 Task: Edit the theme color of the profile "Smith" to Dark red and orange.
Action: Mouse moved to (1185, 36)
Screenshot: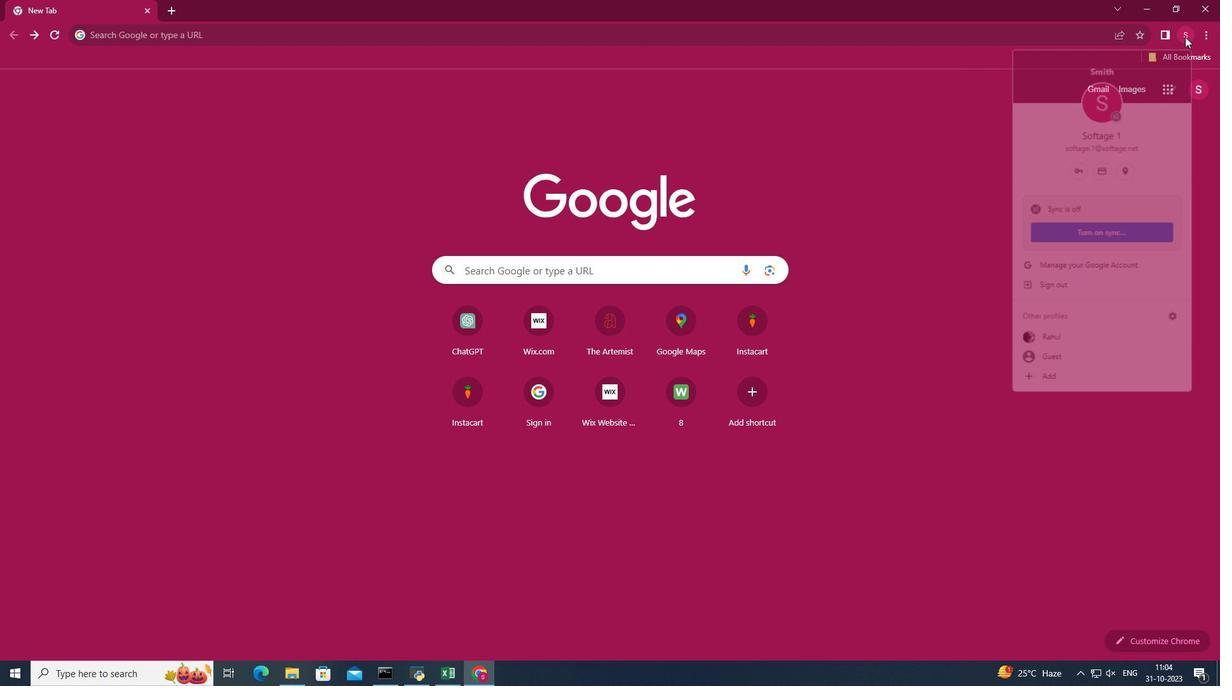 
Action: Mouse pressed left at (1185, 36)
Screenshot: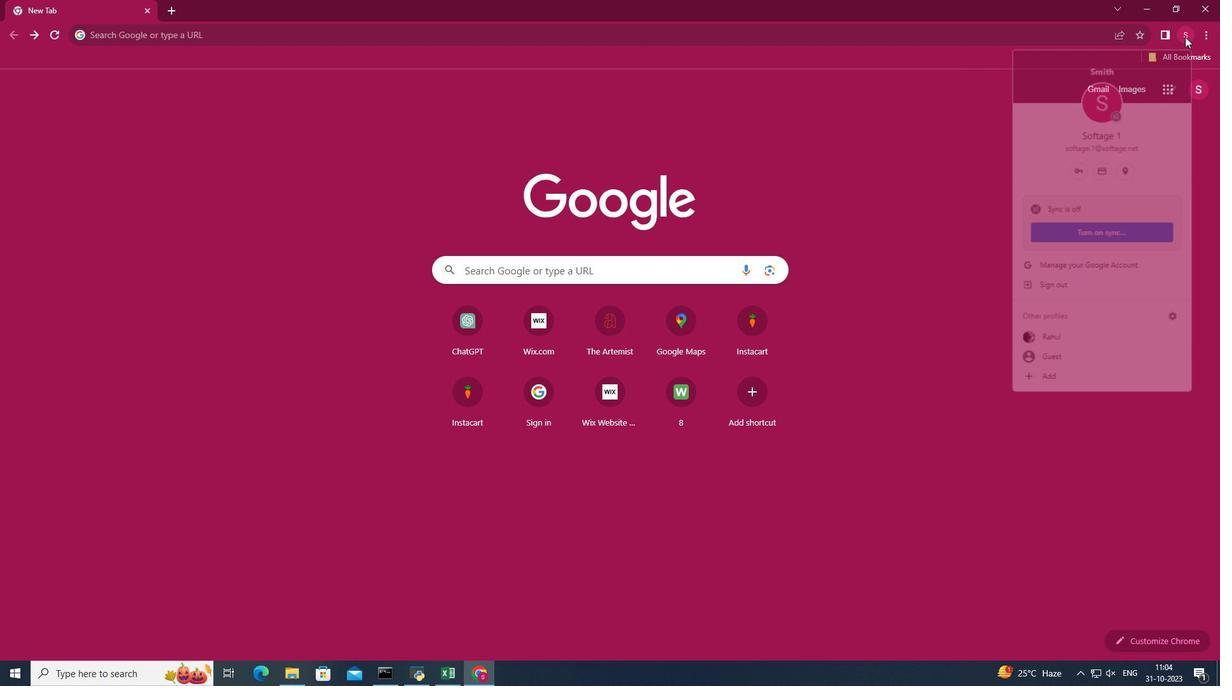 
Action: Mouse moved to (1176, 317)
Screenshot: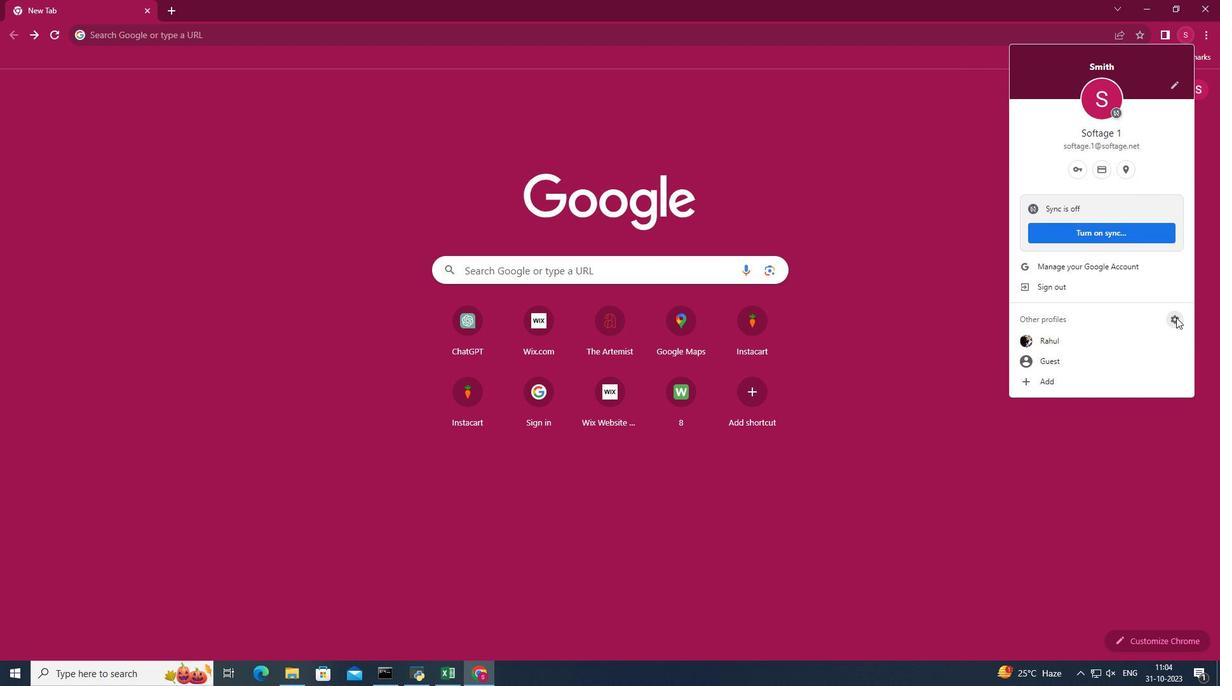 
Action: Mouse pressed left at (1176, 317)
Screenshot: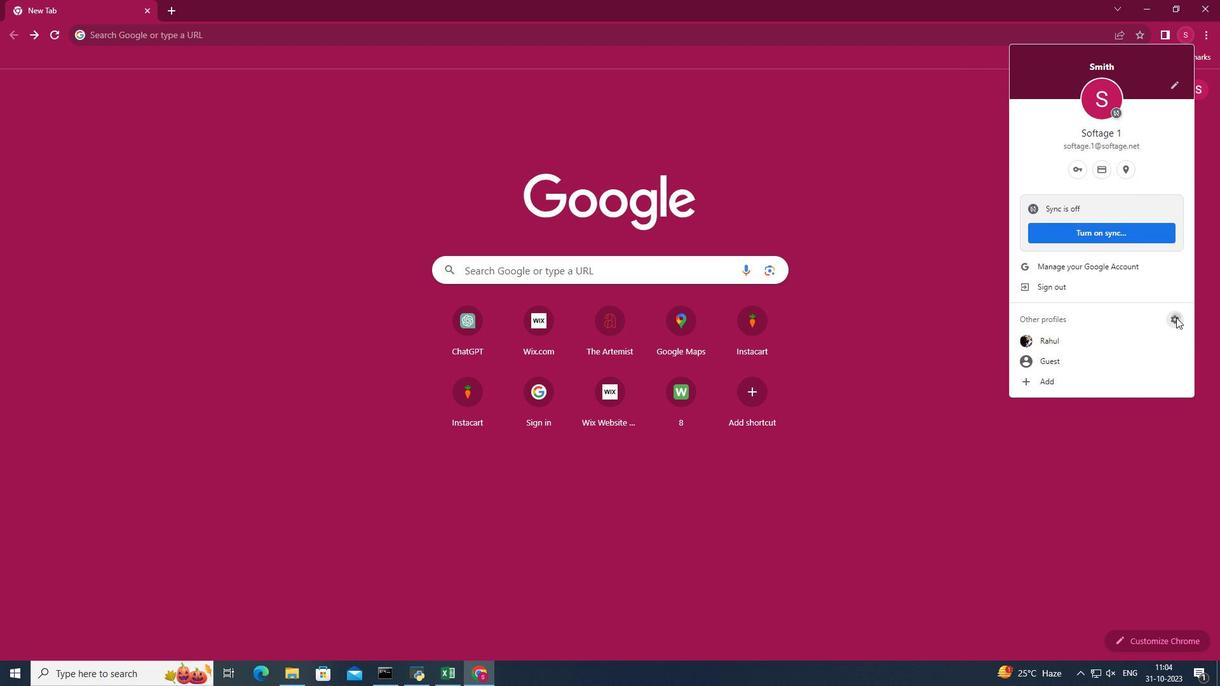 
Action: Mouse moved to (652, 343)
Screenshot: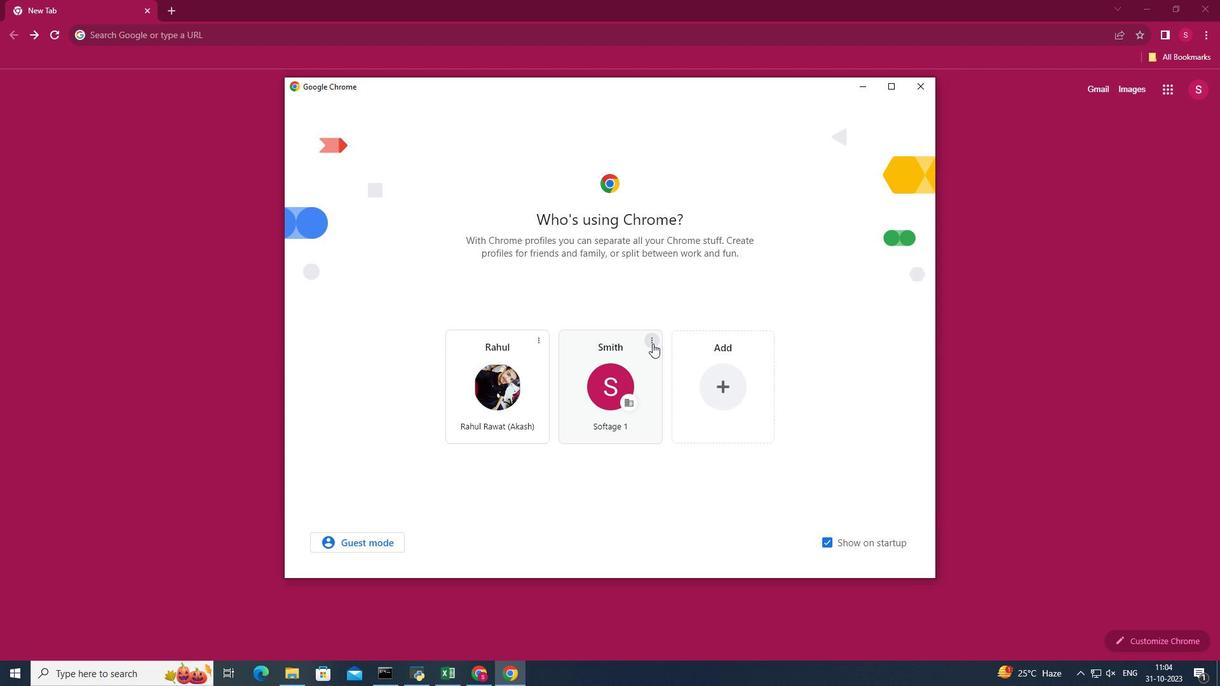 
Action: Mouse pressed left at (652, 343)
Screenshot: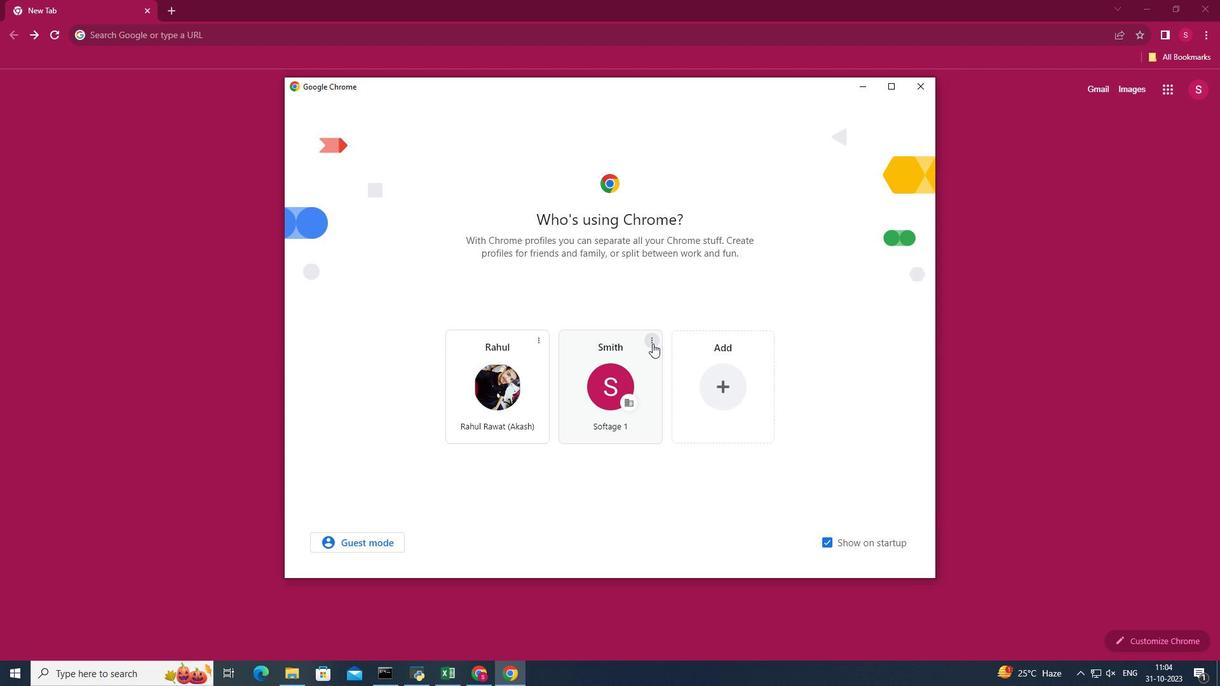 
Action: Mouse moved to (617, 350)
Screenshot: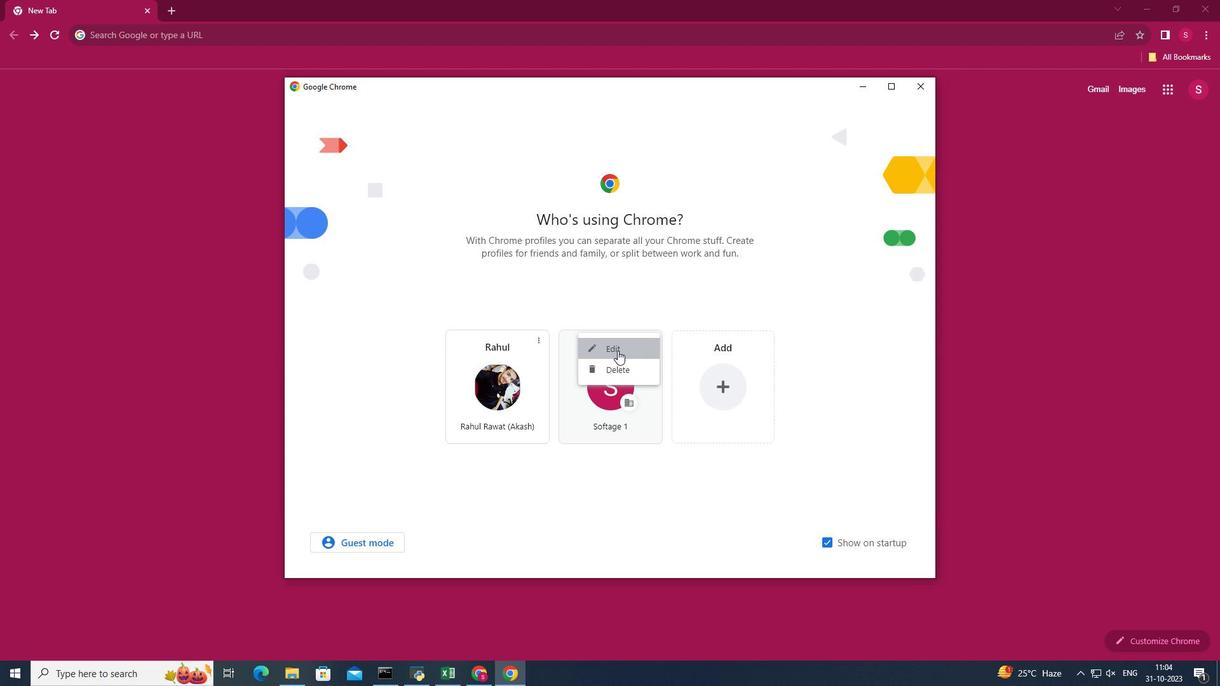 
Action: Mouse pressed left at (617, 350)
Screenshot: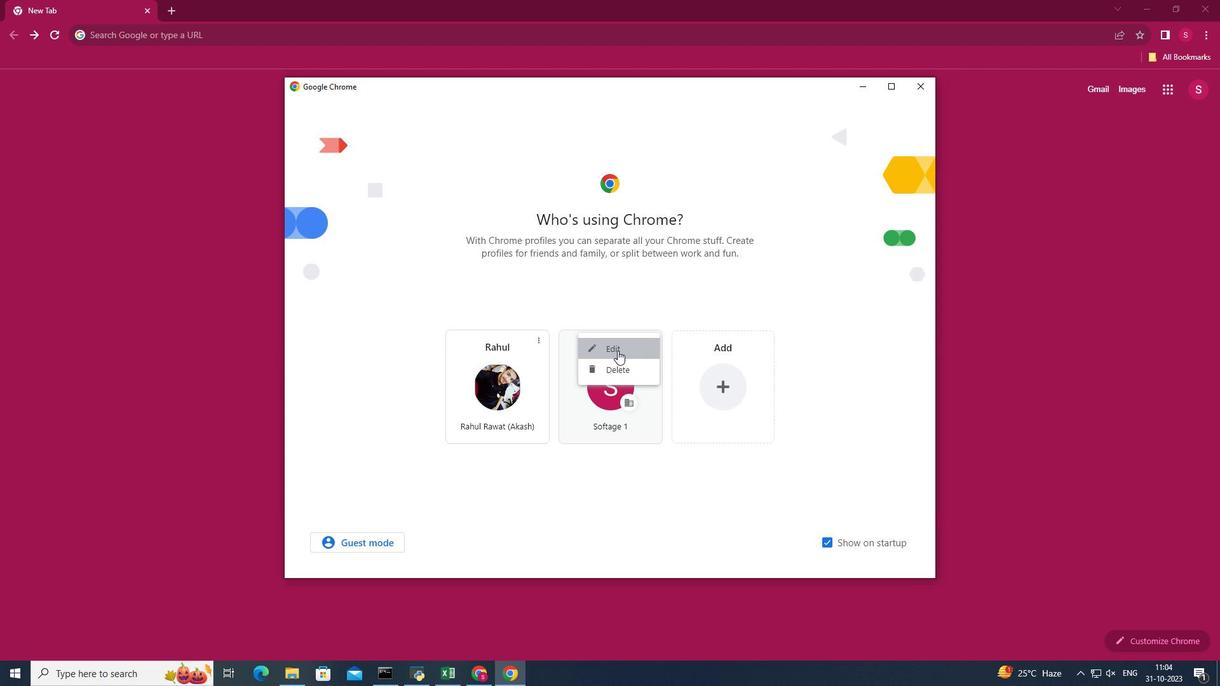 
Action: Mouse moved to (517, 435)
Screenshot: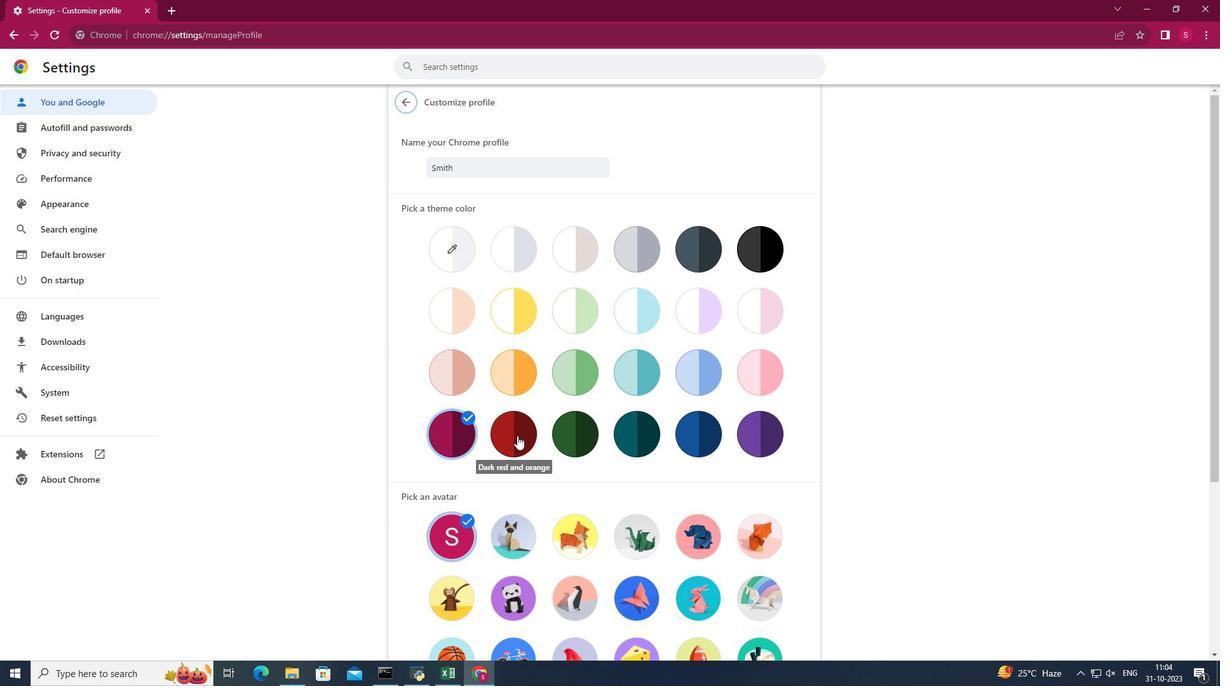 
Action: Mouse pressed left at (517, 435)
Screenshot: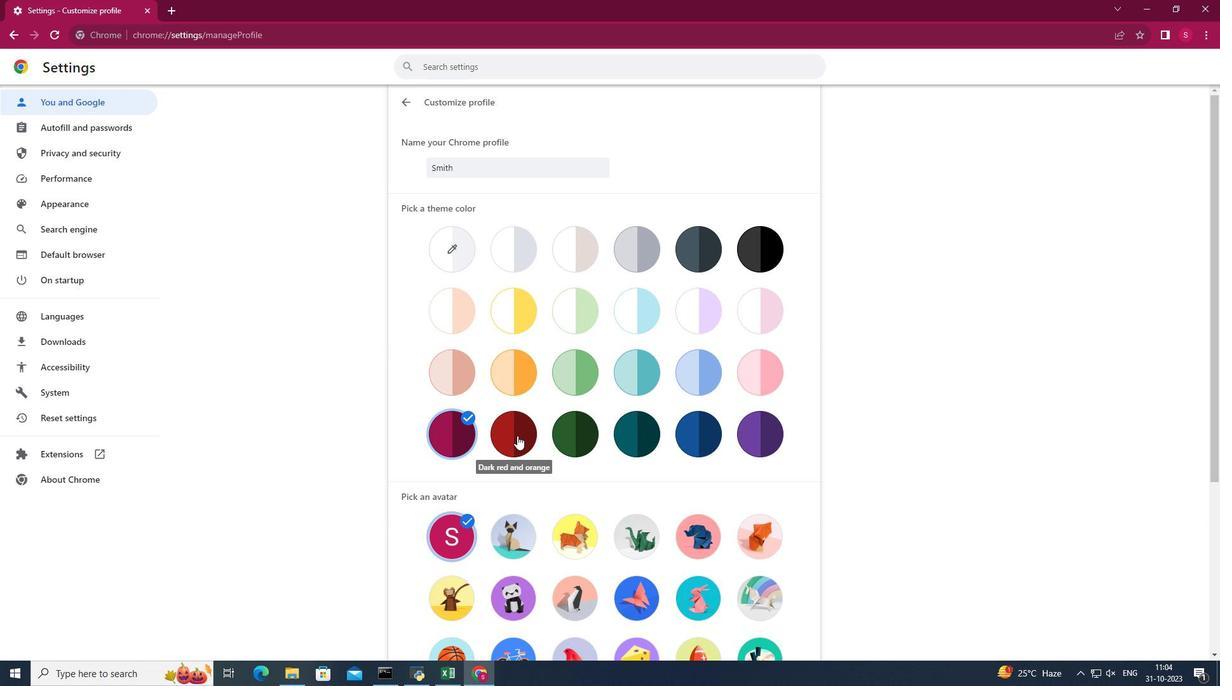 
Action: Mouse pressed left at (517, 435)
Screenshot: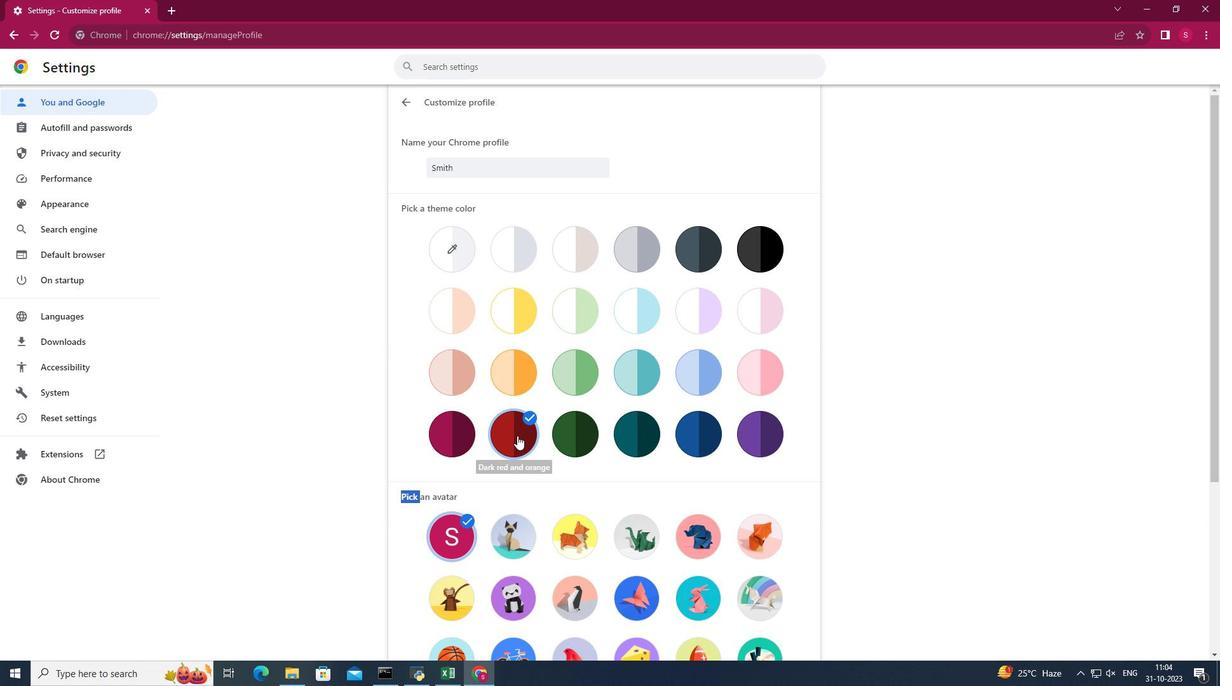 
Action: Mouse moved to (517, 431)
Screenshot: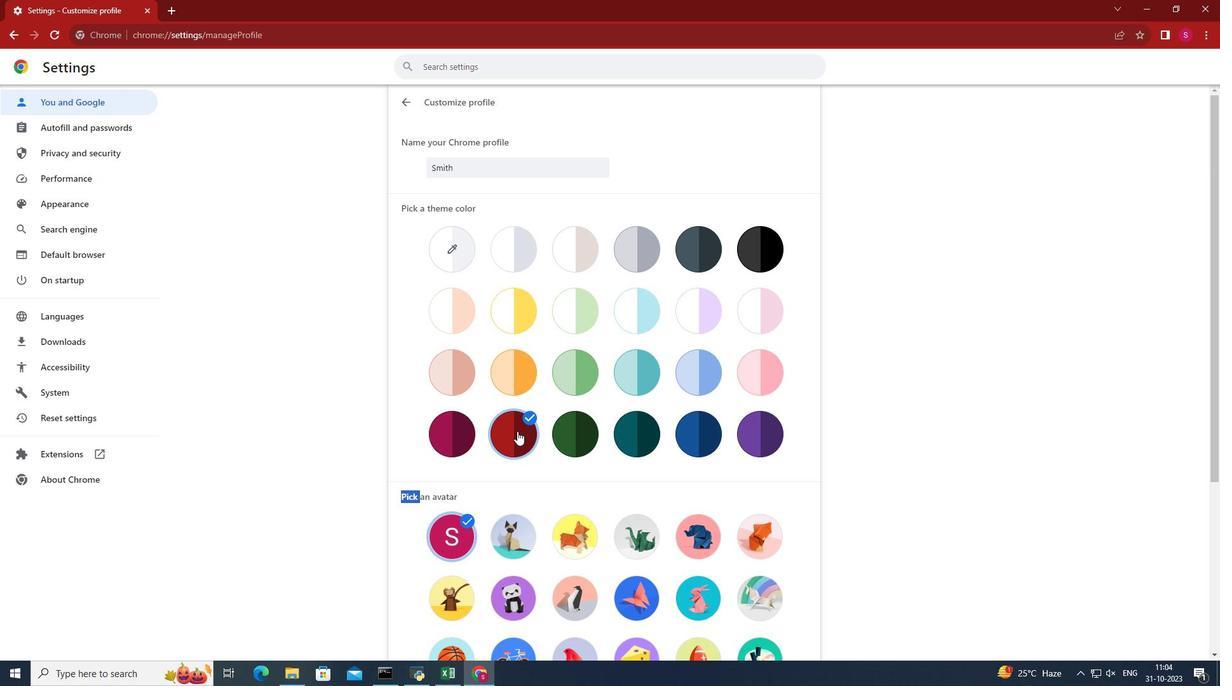 
